 Task: Use the formula "ERF.PRECISE" in spreadsheet "Project portfolio".
Action: Mouse moved to (532, 320)
Screenshot: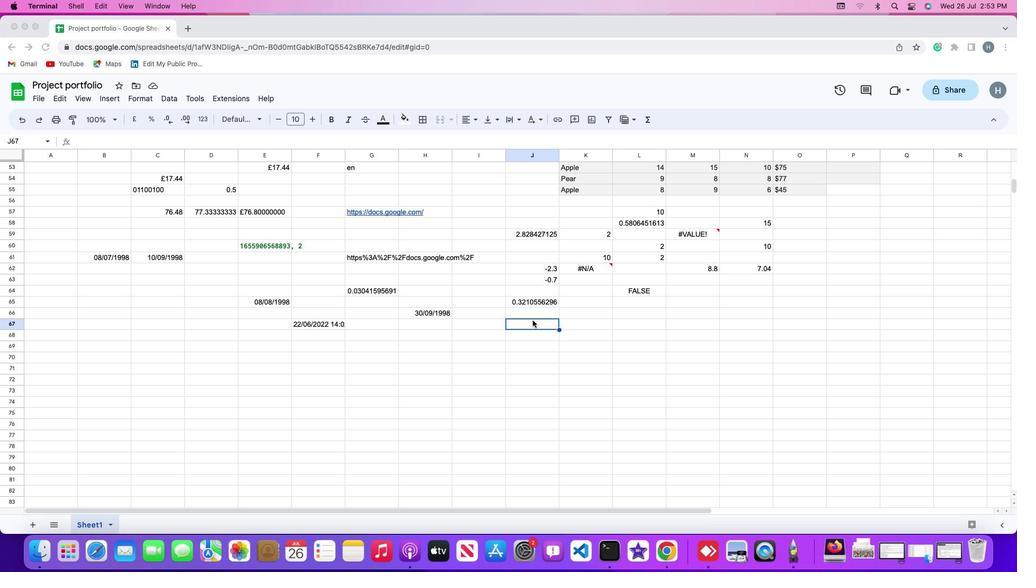
Action: Mouse pressed left at (532, 320)
Screenshot: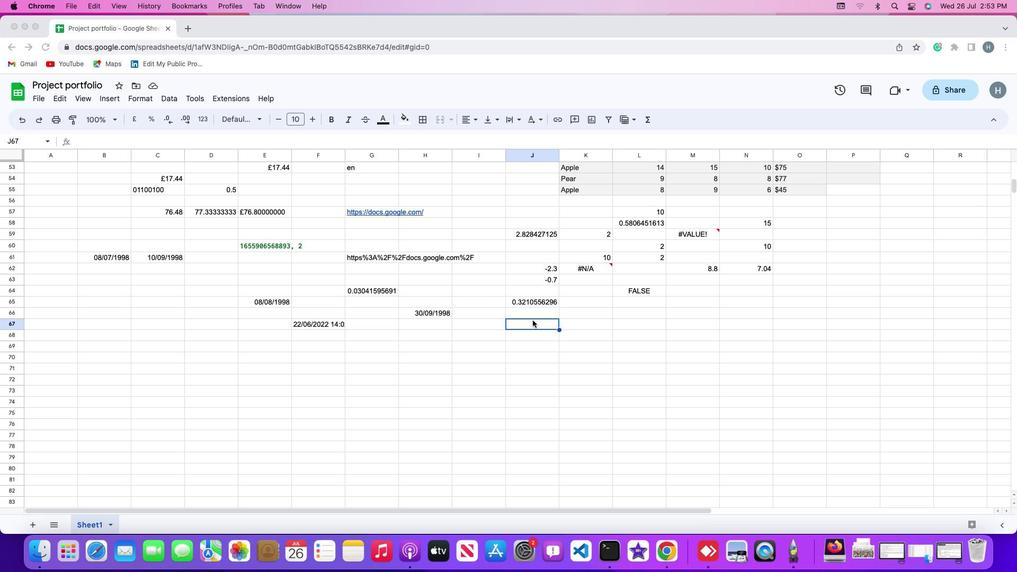 
Action: Mouse moved to (109, 94)
Screenshot: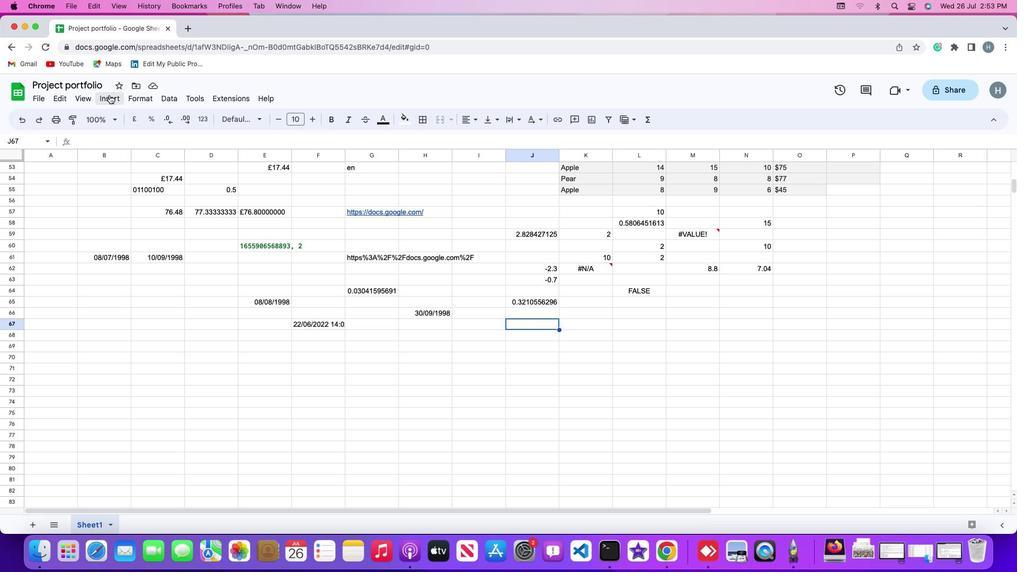 
Action: Mouse pressed left at (109, 94)
Screenshot: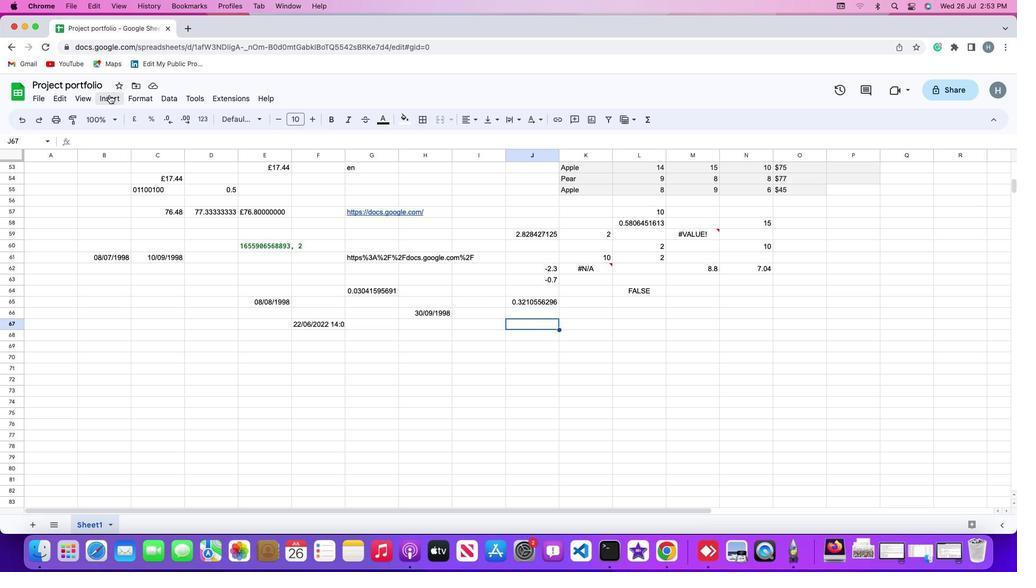 
Action: Mouse moved to (135, 266)
Screenshot: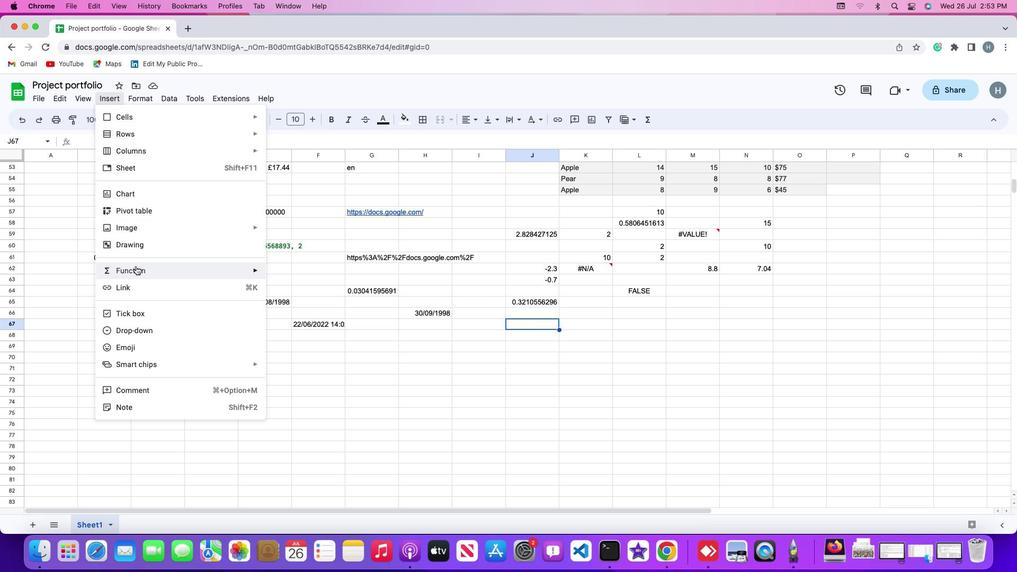 
Action: Mouse pressed left at (135, 266)
Screenshot: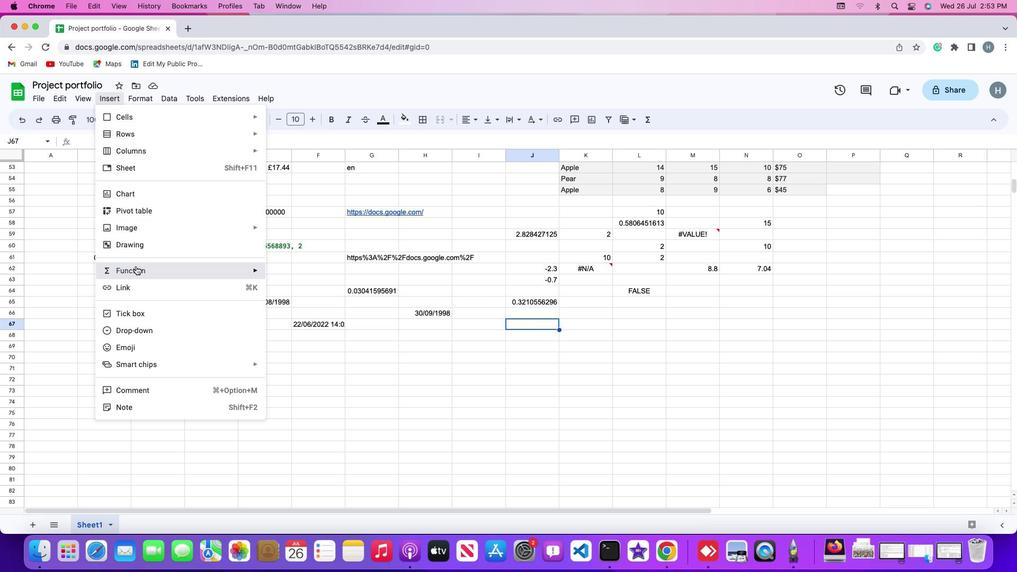 
Action: Mouse moved to (308, 226)
Screenshot: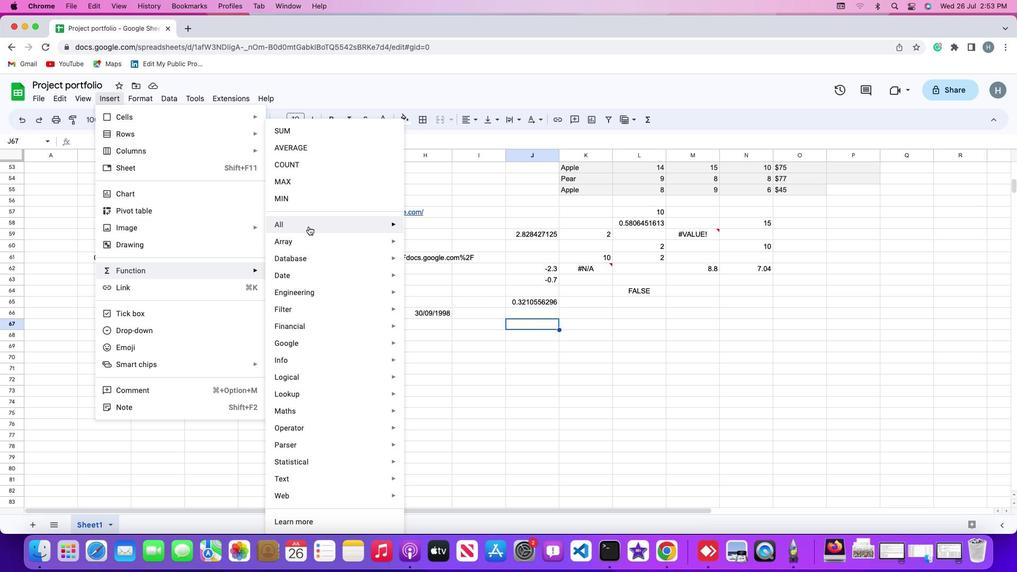 
Action: Mouse pressed left at (308, 226)
Screenshot: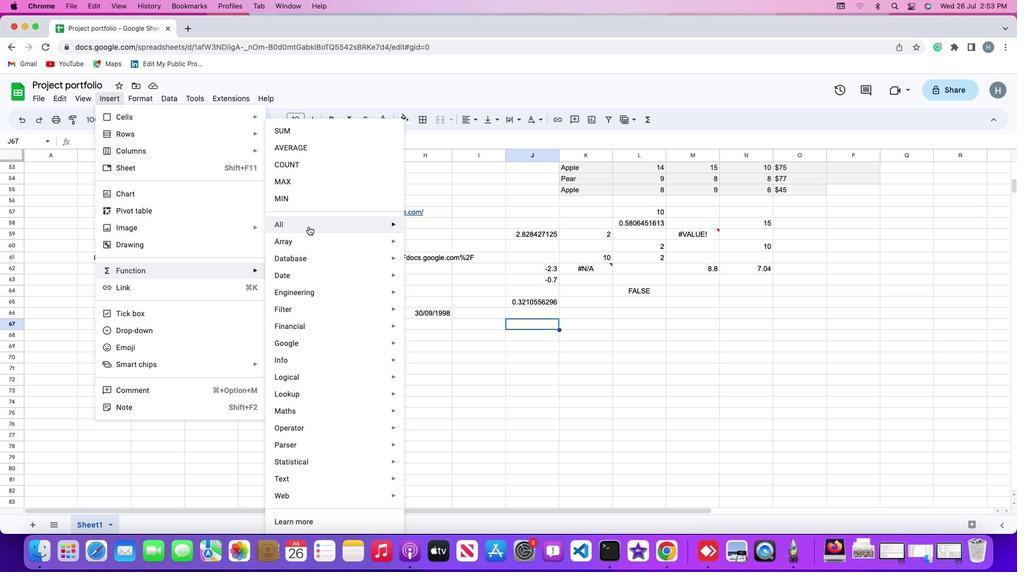 
Action: Mouse moved to (446, 428)
Screenshot: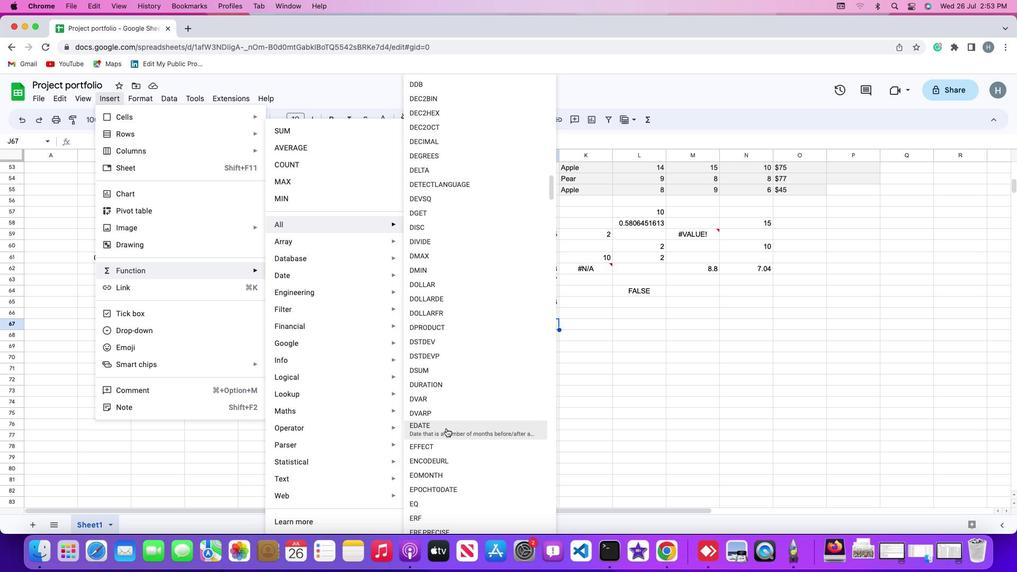
Action: Mouse scrolled (446, 428) with delta (0, 0)
Screenshot: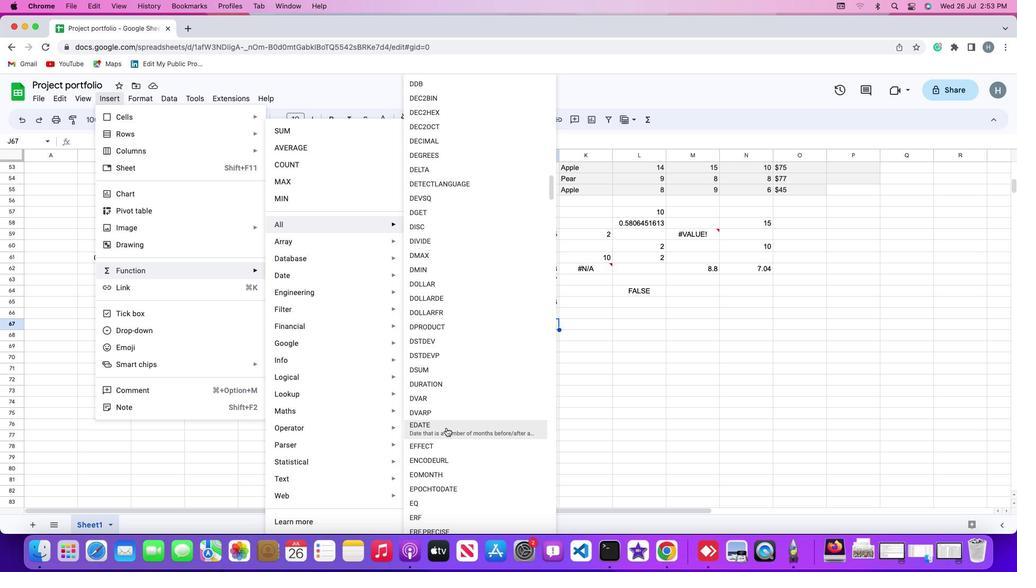 
Action: Mouse moved to (446, 428)
Screenshot: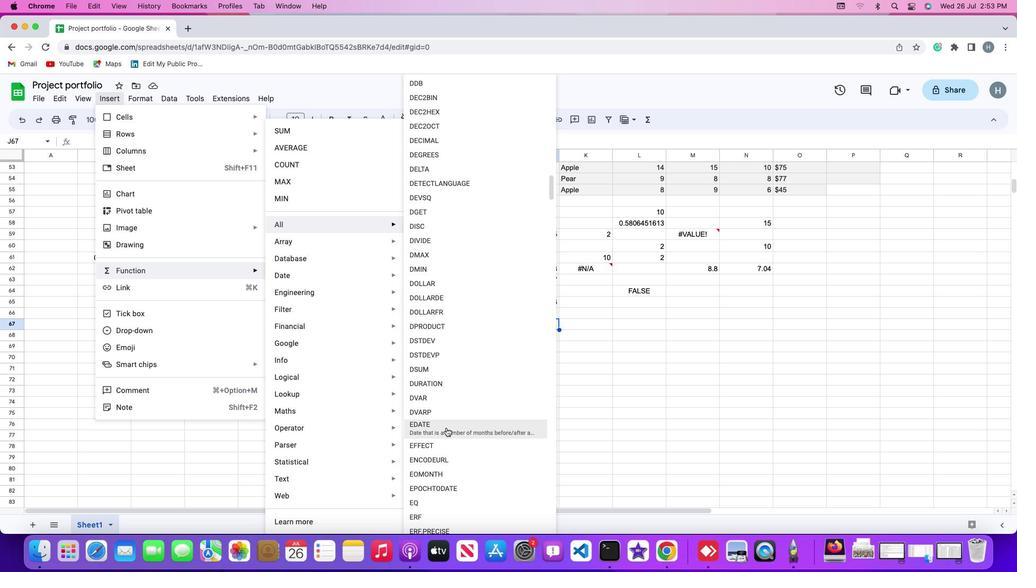 
Action: Mouse scrolled (446, 428) with delta (0, 0)
Screenshot: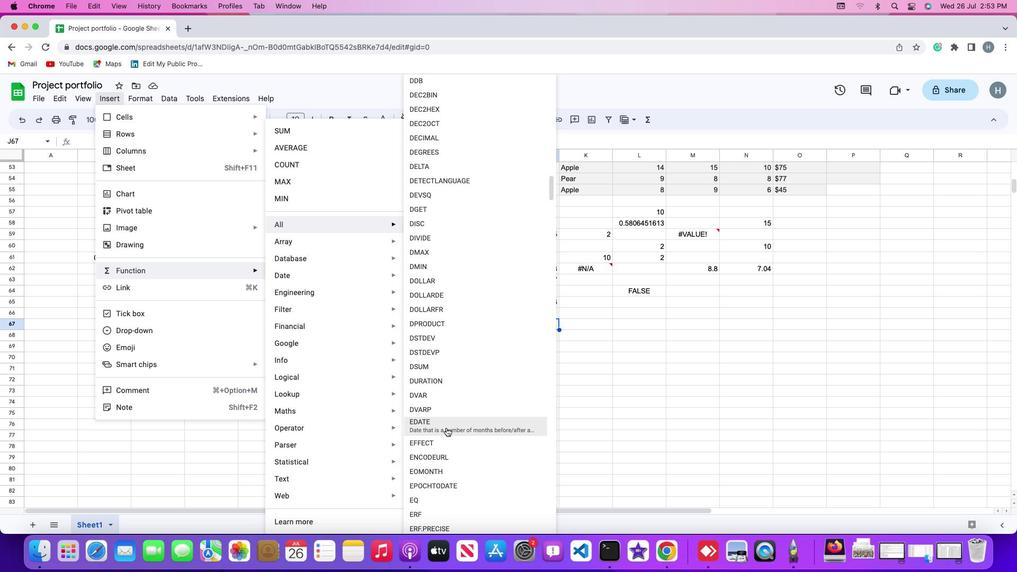 
Action: Mouse scrolled (446, 428) with delta (0, -1)
Screenshot: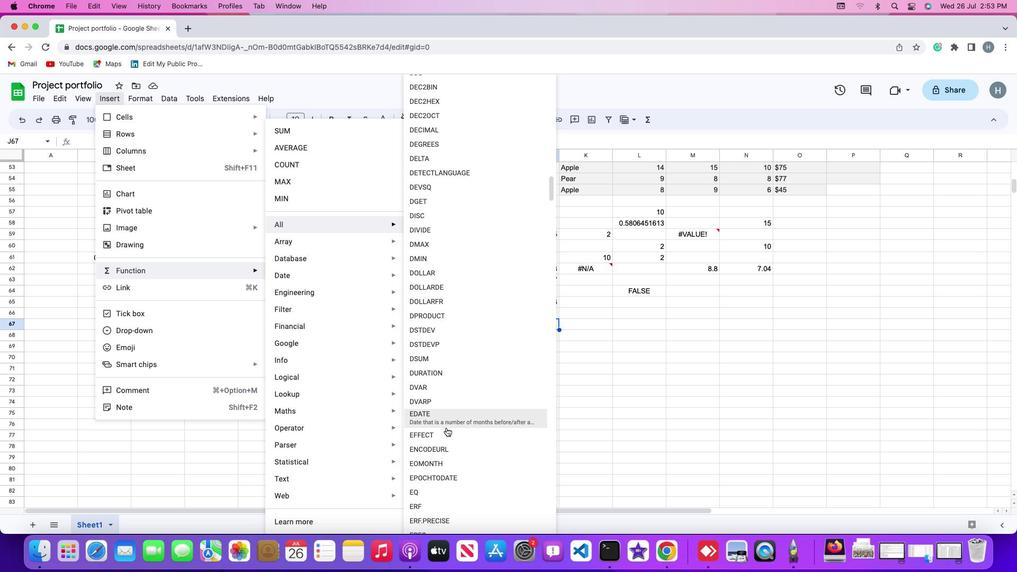 
Action: Mouse moved to (446, 427)
Screenshot: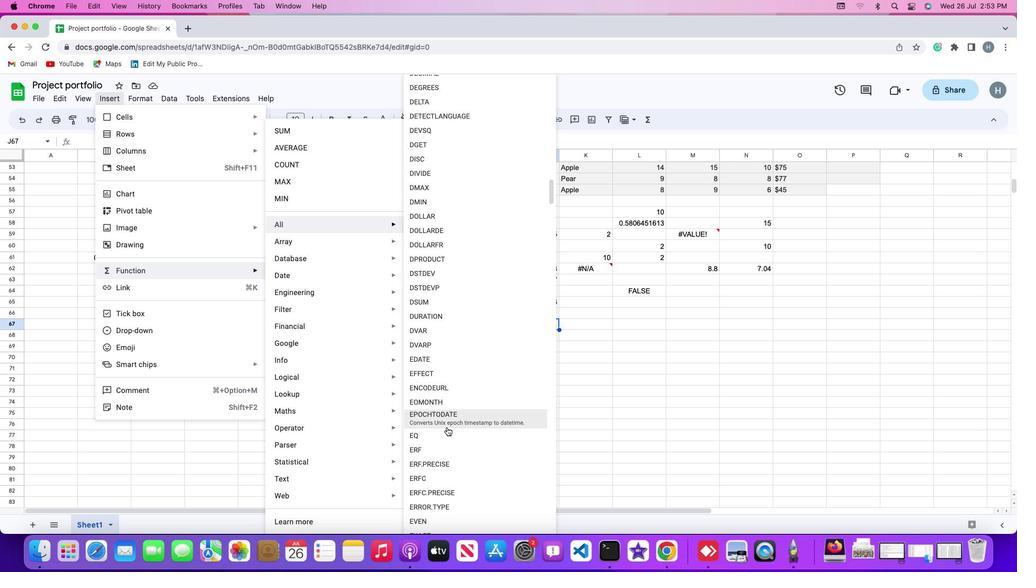 
Action: Mouse scrolled (446, 427) with delta (0, 0)
Screenshot: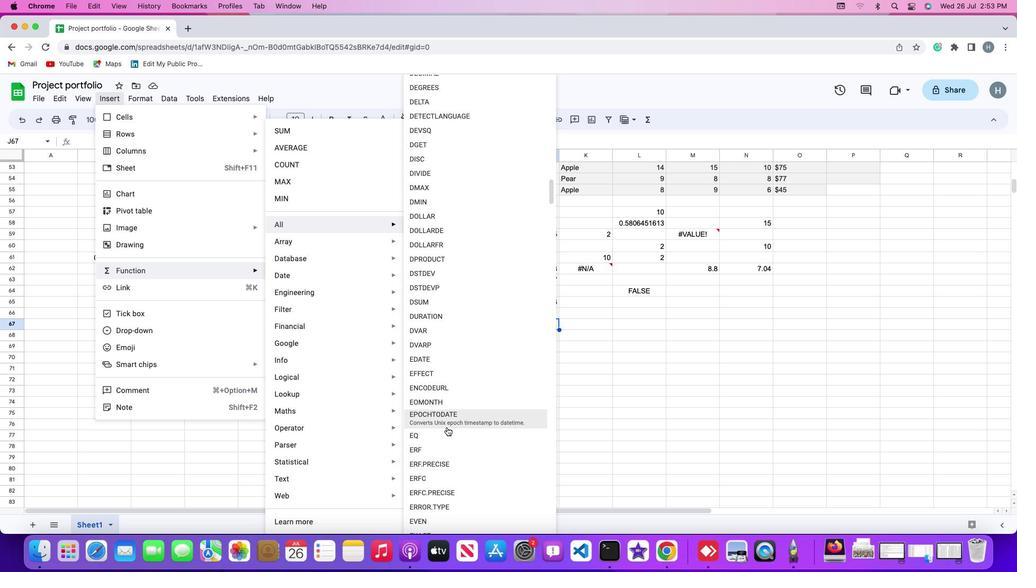 
Action: Mouse scrolled (446, 427) with delta (0, 0)
Screenshot: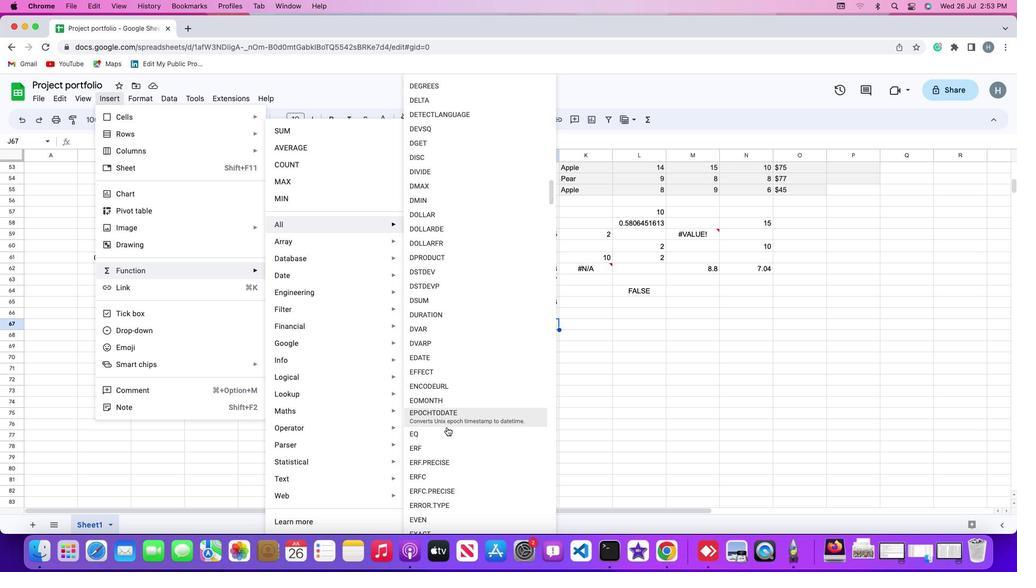 
Action: Mouse scrolled (446, 427) with delta (0, -1)
Screenshot: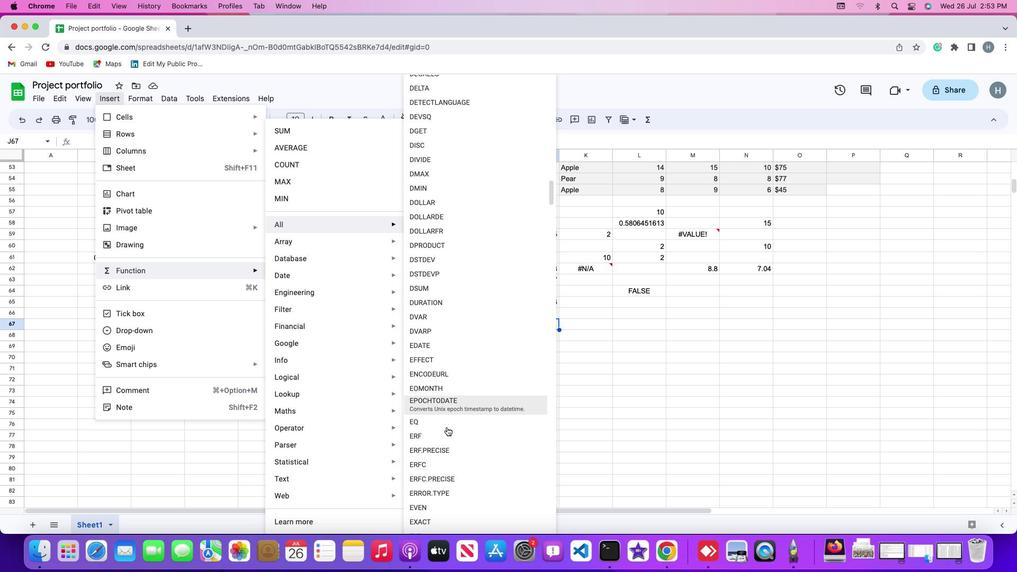 
Action: Mouse moved to (438, 388)
Screenshot: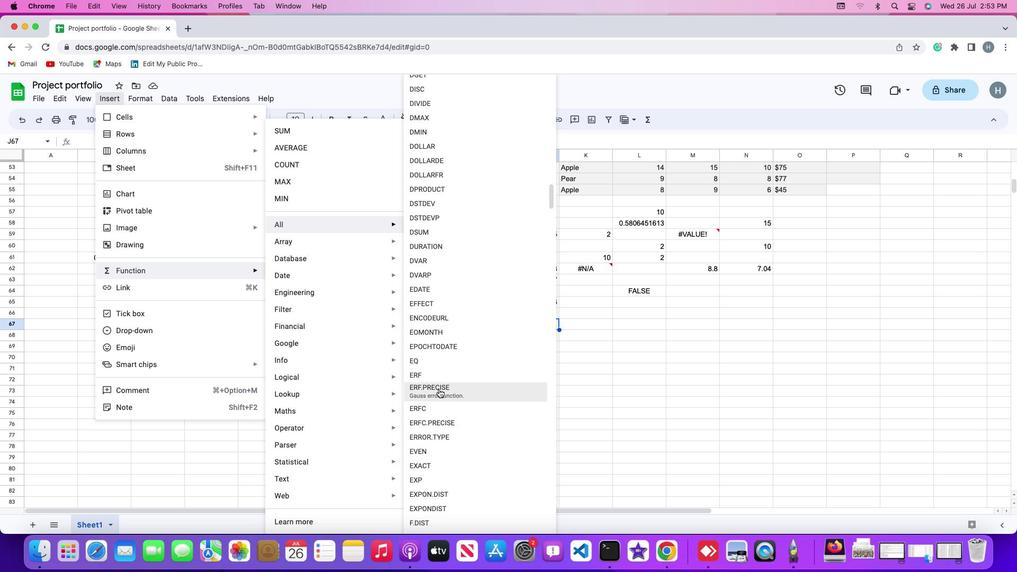 
Action: Mouse pressed left at (438, 388)
Screenshot: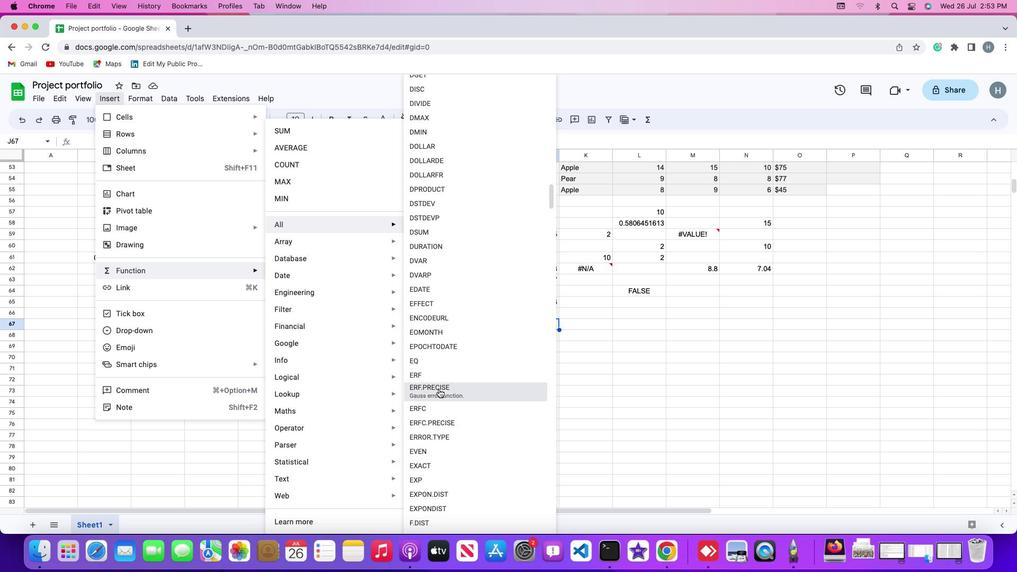 
Action: Mouse moved to (543, 264)
Screenshot: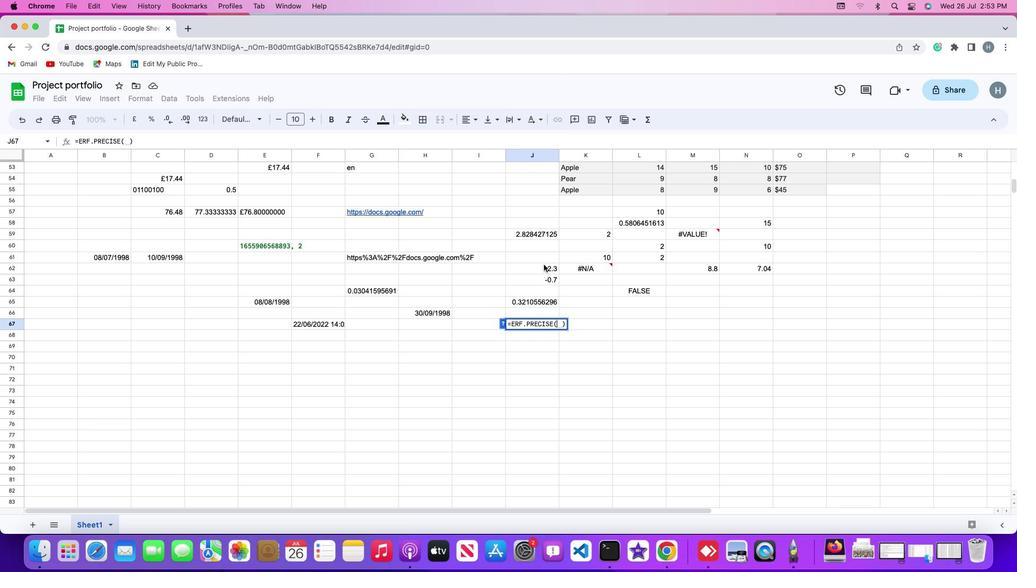 
Action: Mouse pressed left at (543, 264)
Screenshot: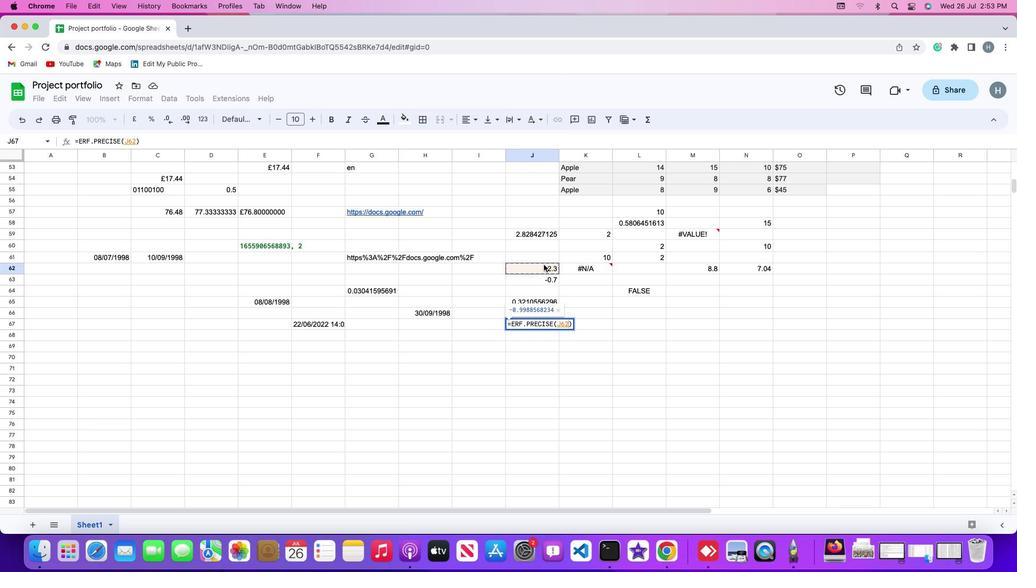 
Action: Key pressed ','
Screenshot: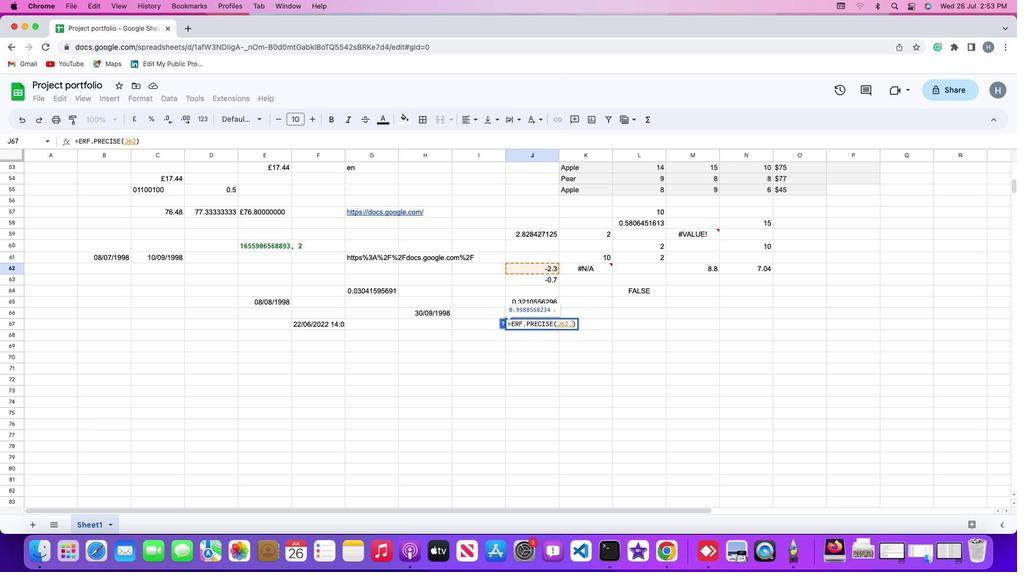 
Action: Mouse moved to (544, 282)
Screenshot: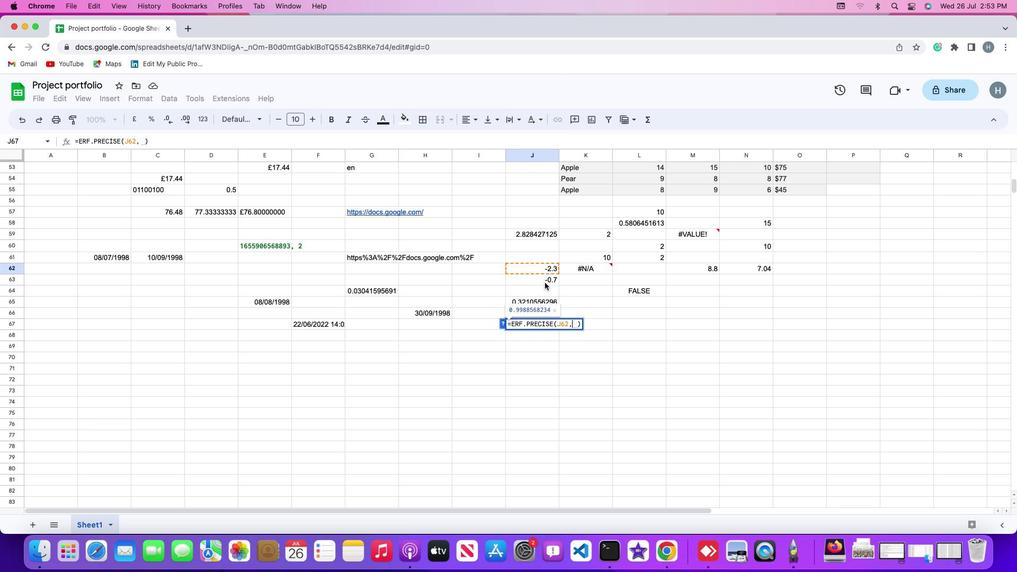 
Action: Mouse pressed left at (544, 282)
Screenshot: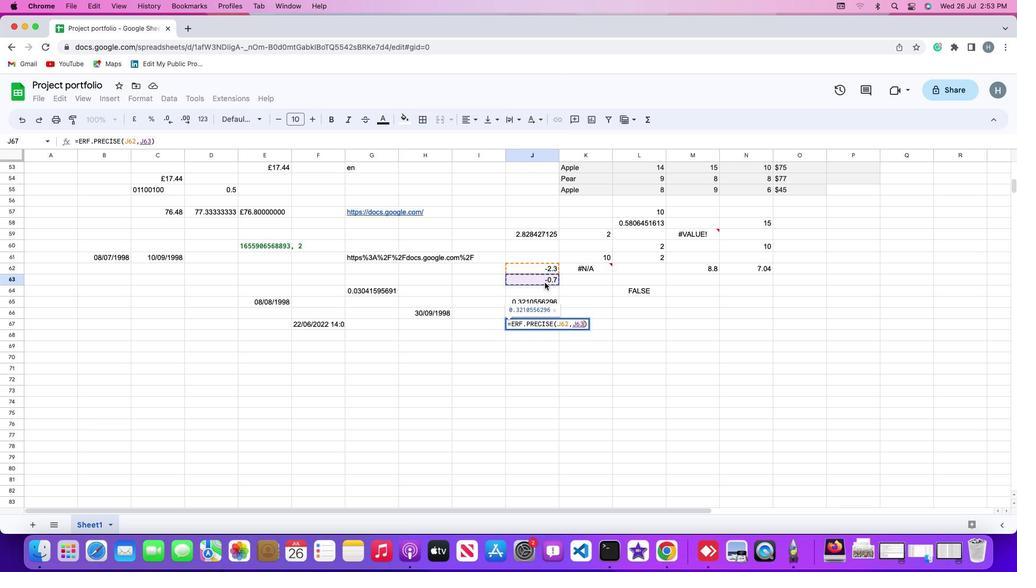
Action: Key pressed Key.enter
Screenshot: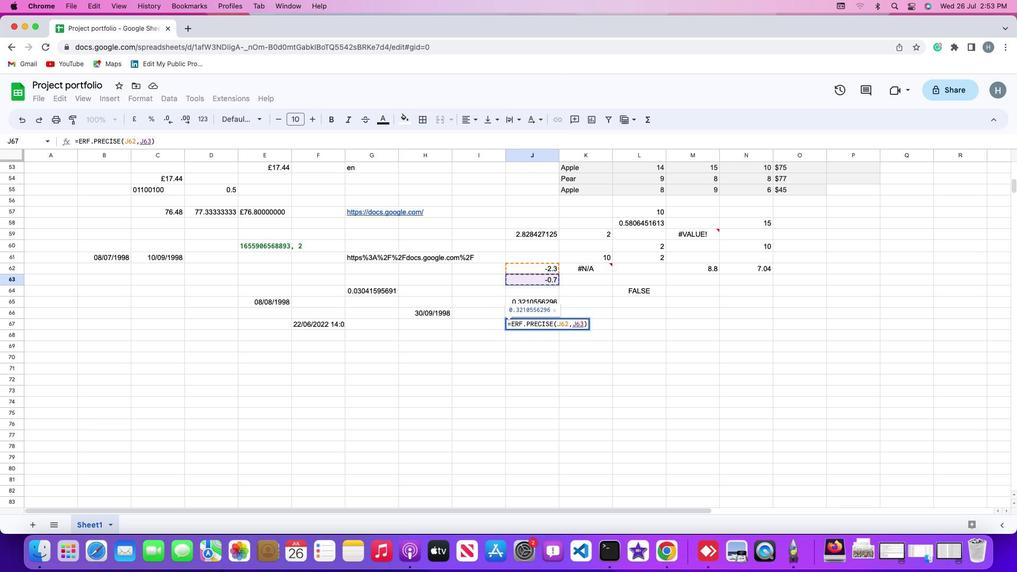 
